 Task: Adjust the density of conversation threads (Default, Comfortable, Compact).
Action: Mouse moved to (880, 58)
Screenshot: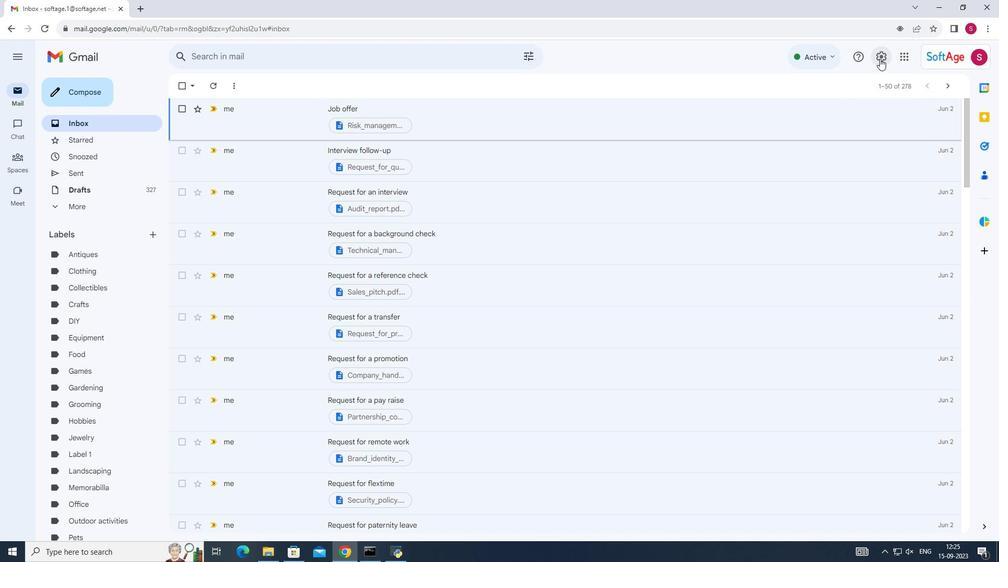
Action: Mouse pressed left at (880, 58)
Screenshot: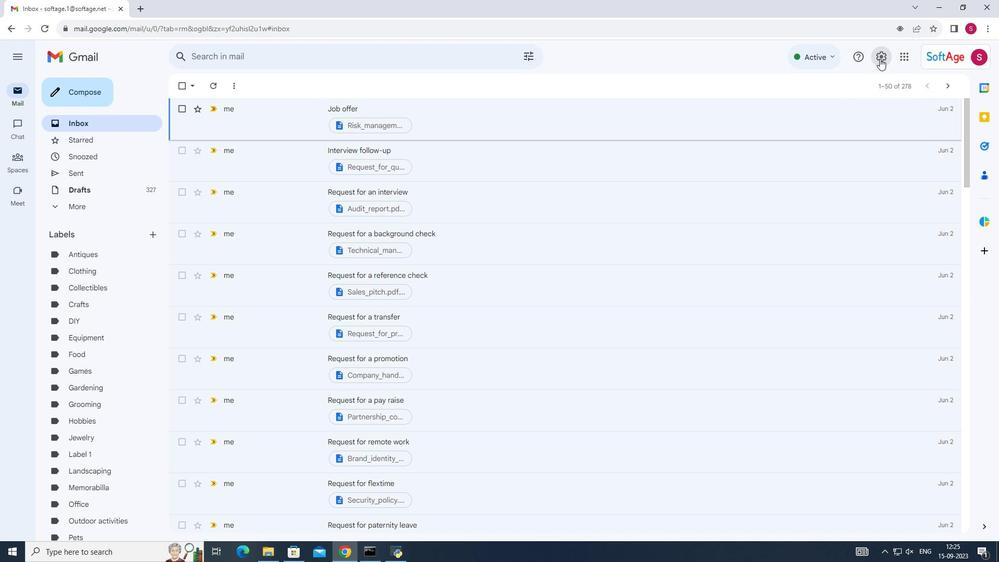 
Action: Mouse moved to (821, 221)
Screenshot: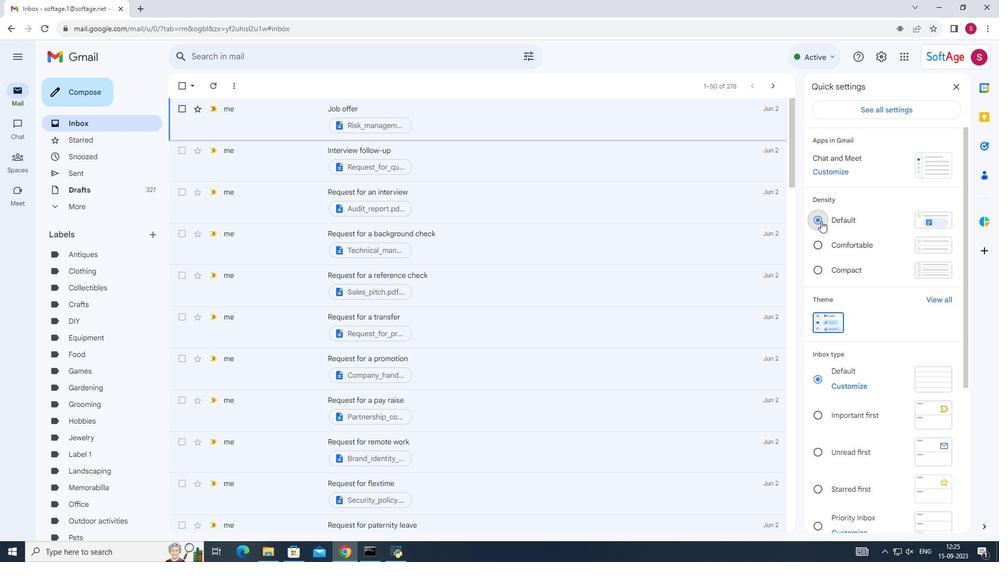 
Action: Mouse pressed left at (821, 221)
Screenshot: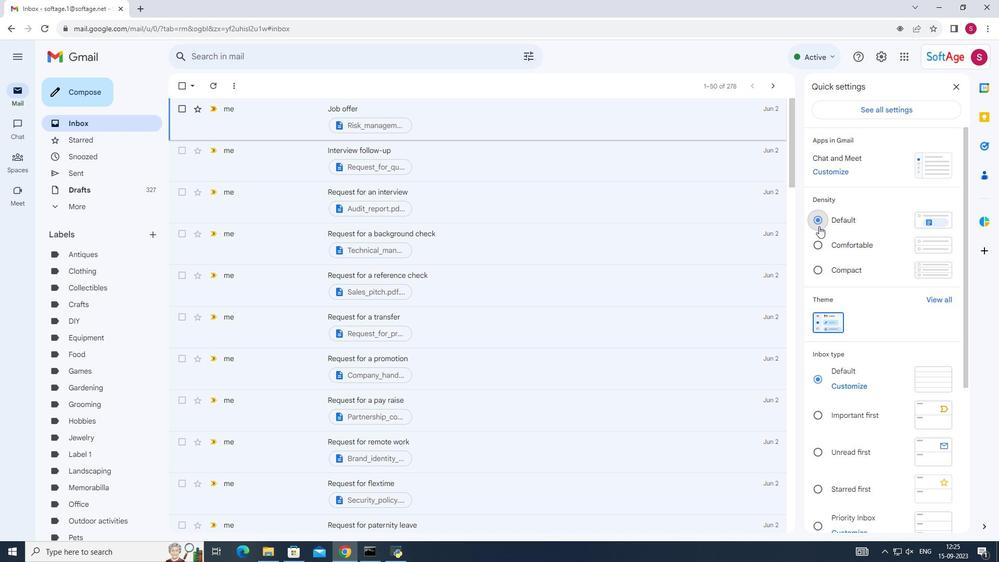 
Action: Mouse moved to (816, 243)
Screenshot: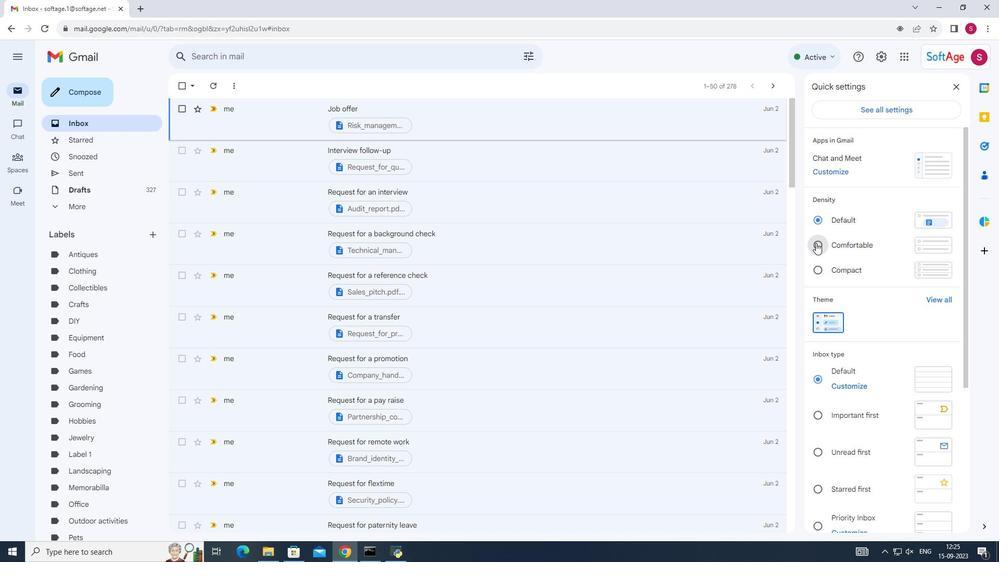 
Action: Mouse pressed left at (816, 243)
Screenshot: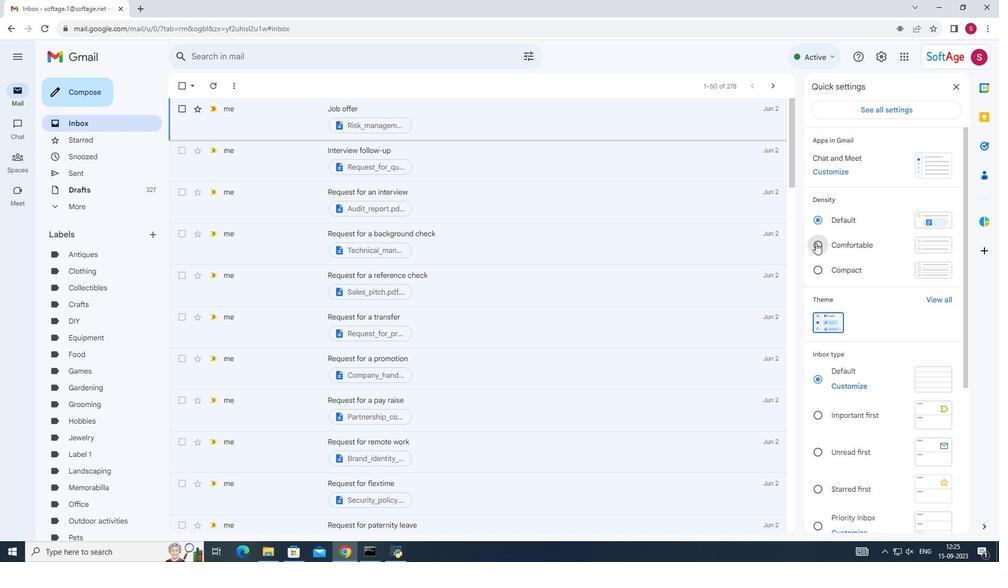 
Action: Mouse moved to (816, 271)
Screenshot: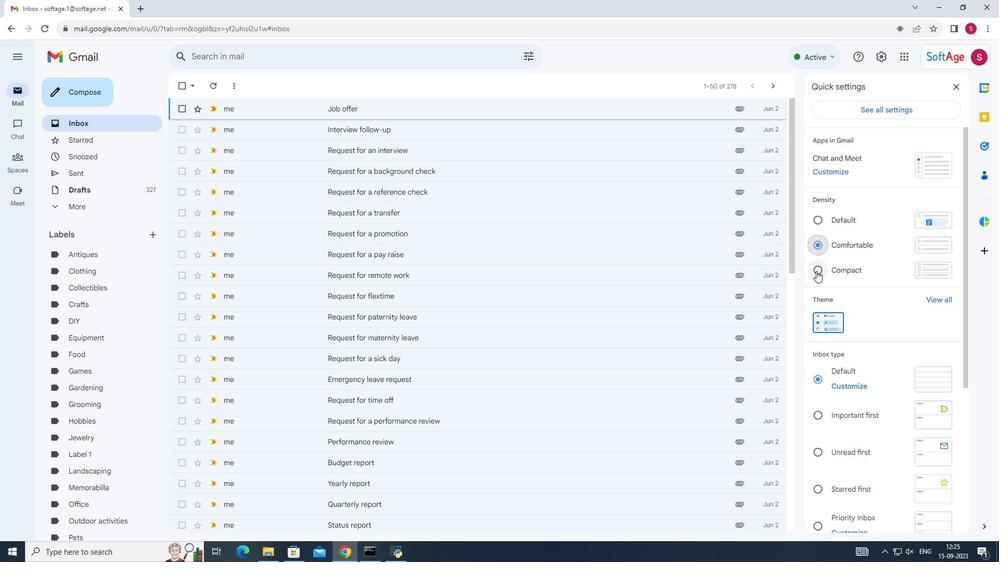 
Action: Mouse pressed left at (816, 271)
Screenshot: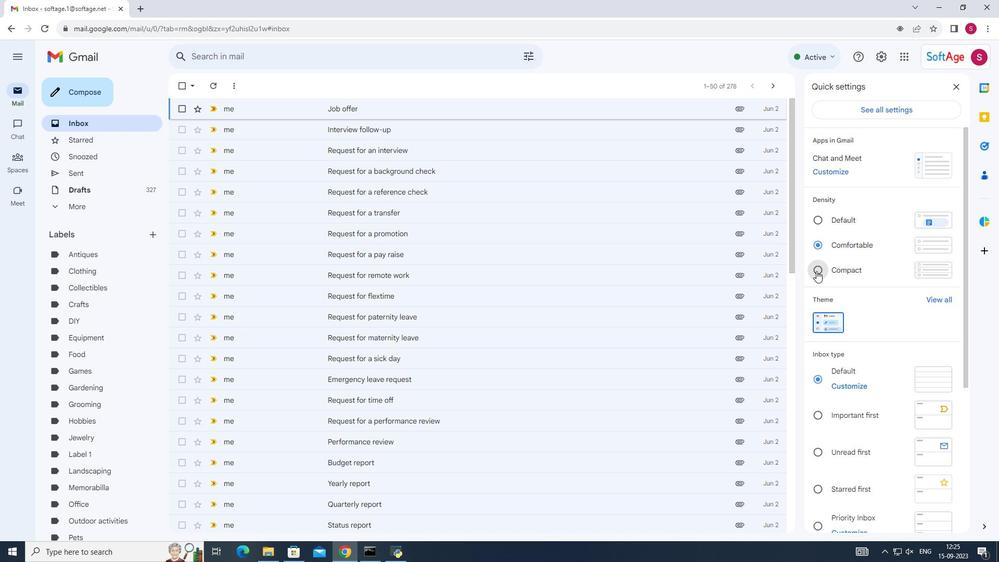 
Action: Mouse moved to (783, 196)
Screenshot: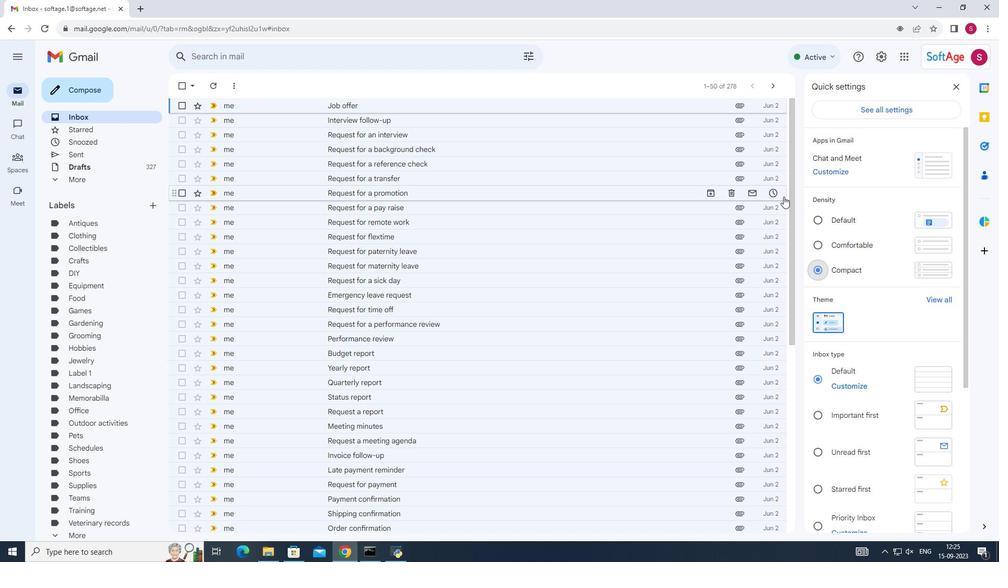 
